 Task: Create a task  Add support for video conferencing to the web application , assign it to team member softage.6@softage.net in the project ToxicWorks and update the status of the task to  At Risk , set the priority of the task to Medium.
Action: Mouse moved to (86, 408)
Screenshot: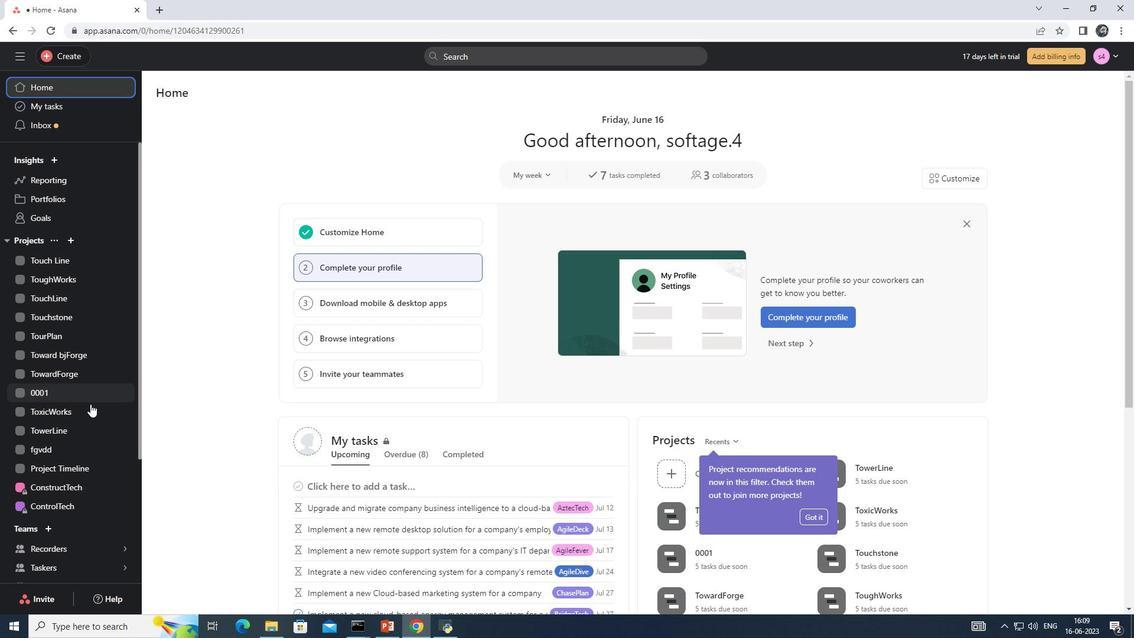 
Action: Mouse pressed left at (86, 408)
Screenshot: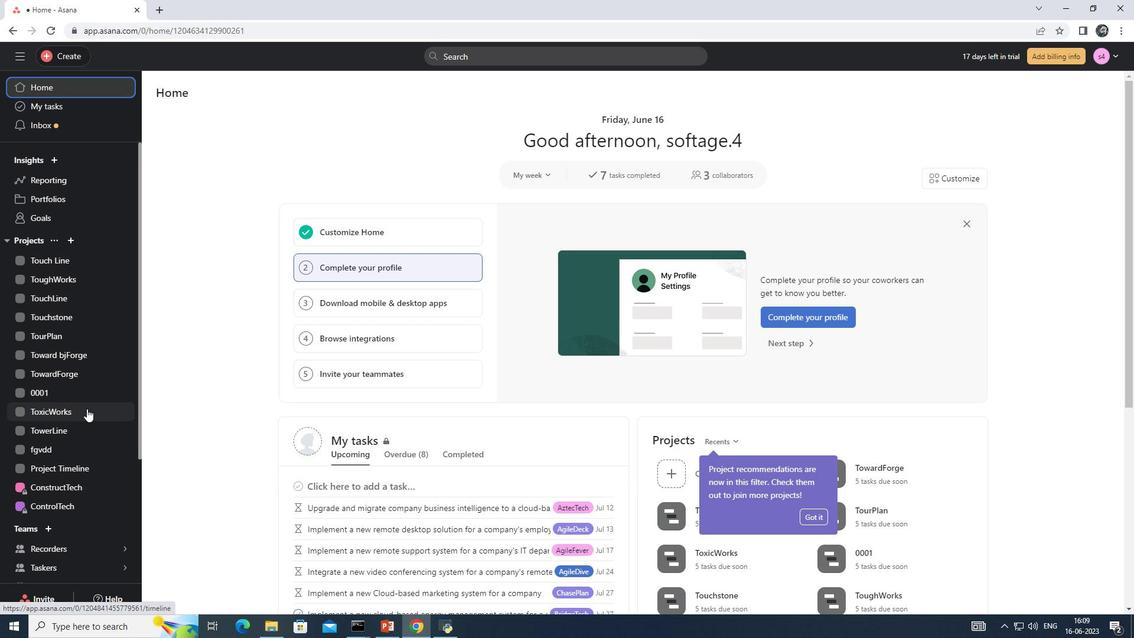 
Action: Mouse moved to (215, 122)
Screenshot: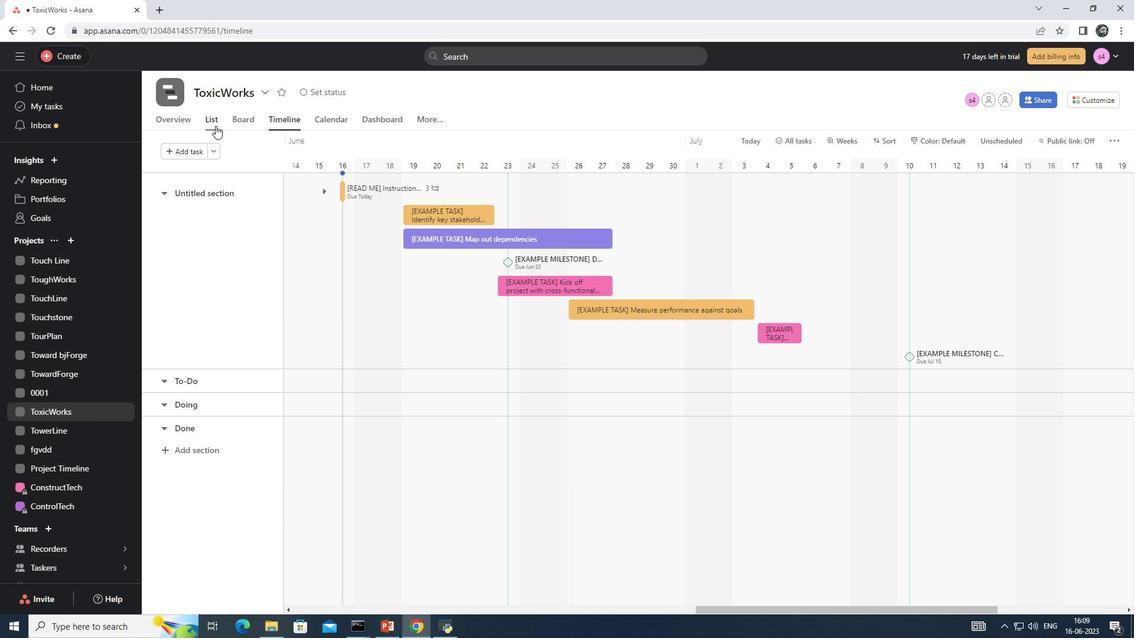 
Action: Mouse pressed left at (215, 122)
Screenshot: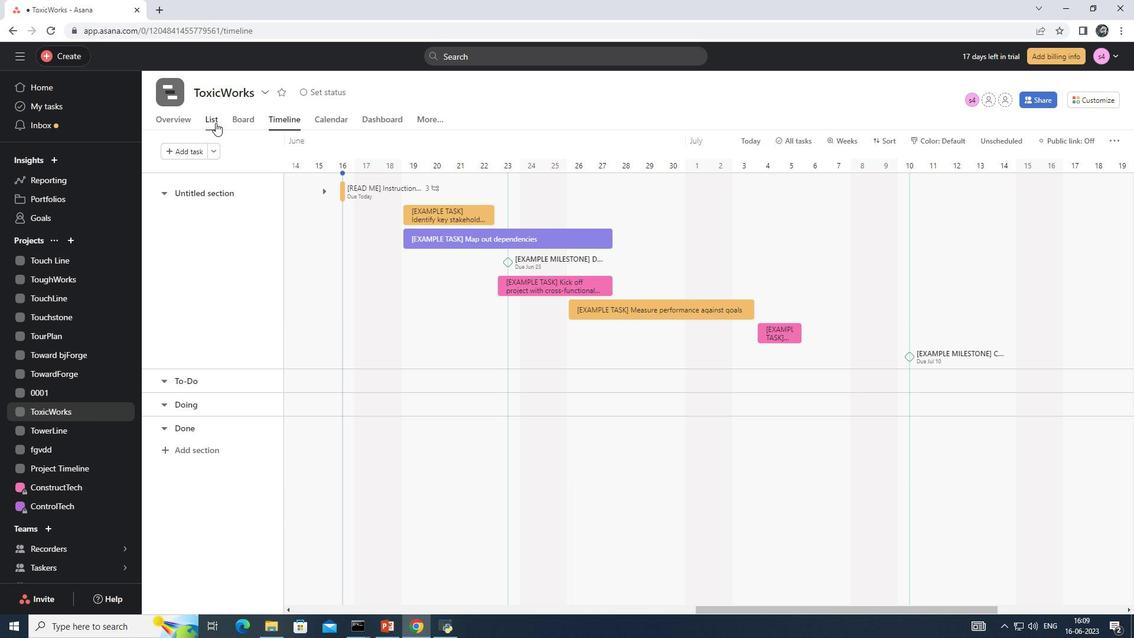 
Action: Mouse moved to (182, 144)
Screenshot: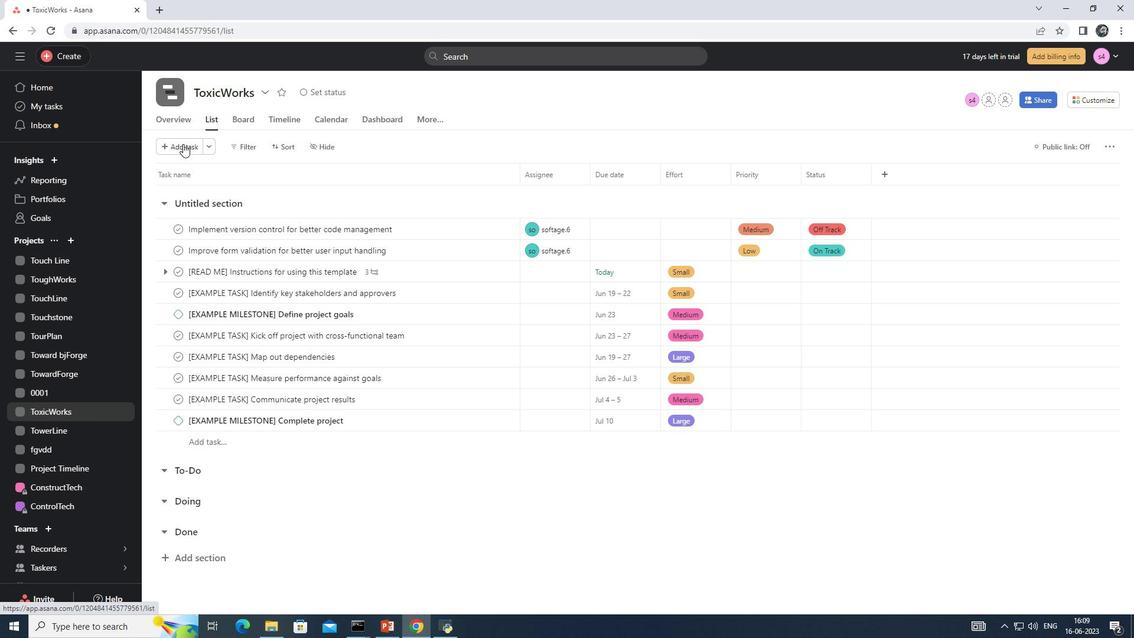 
Action: Mouse pressed left at (182, 144)
Screenshot: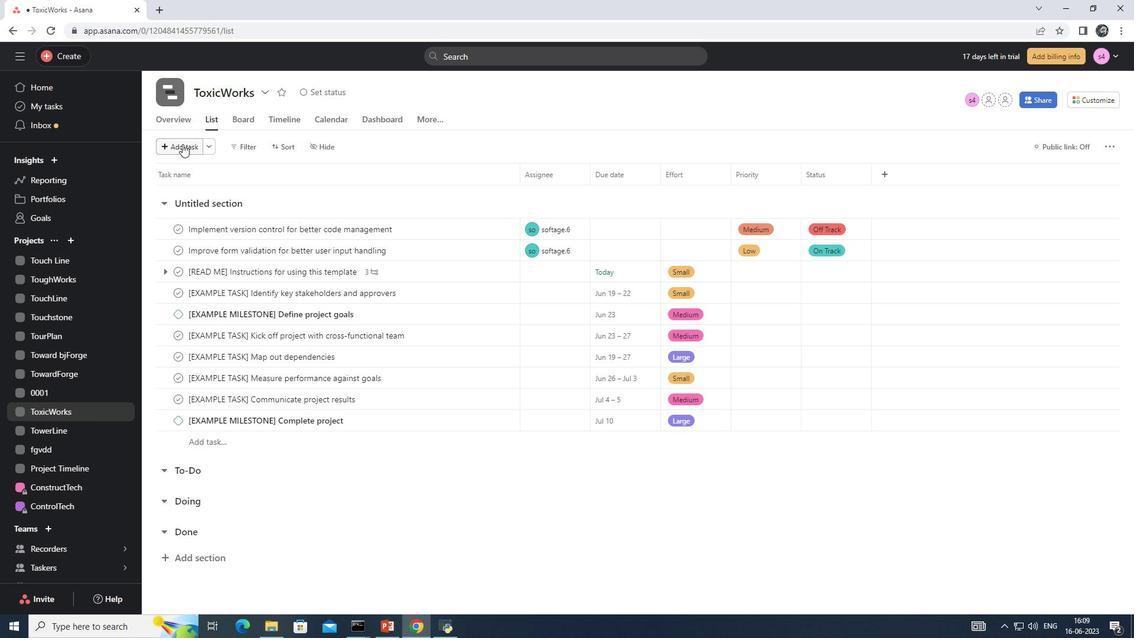 
Action: Mouse moved to (261, 227)
Screenshot: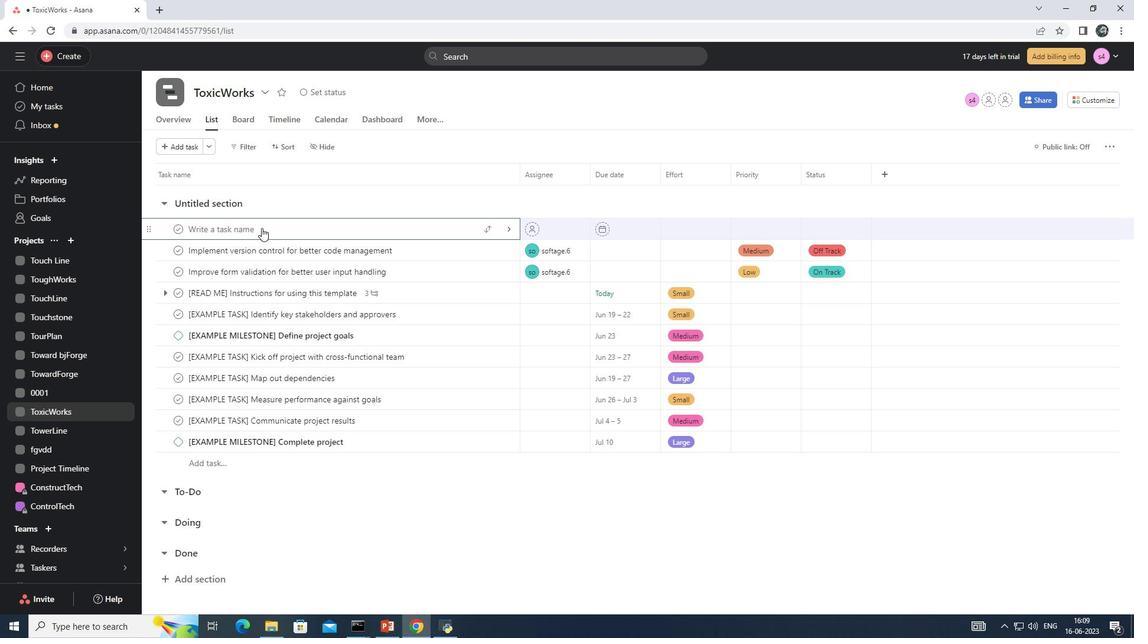 
Action: Mouse pressed left at (261, 227)
Screenshot: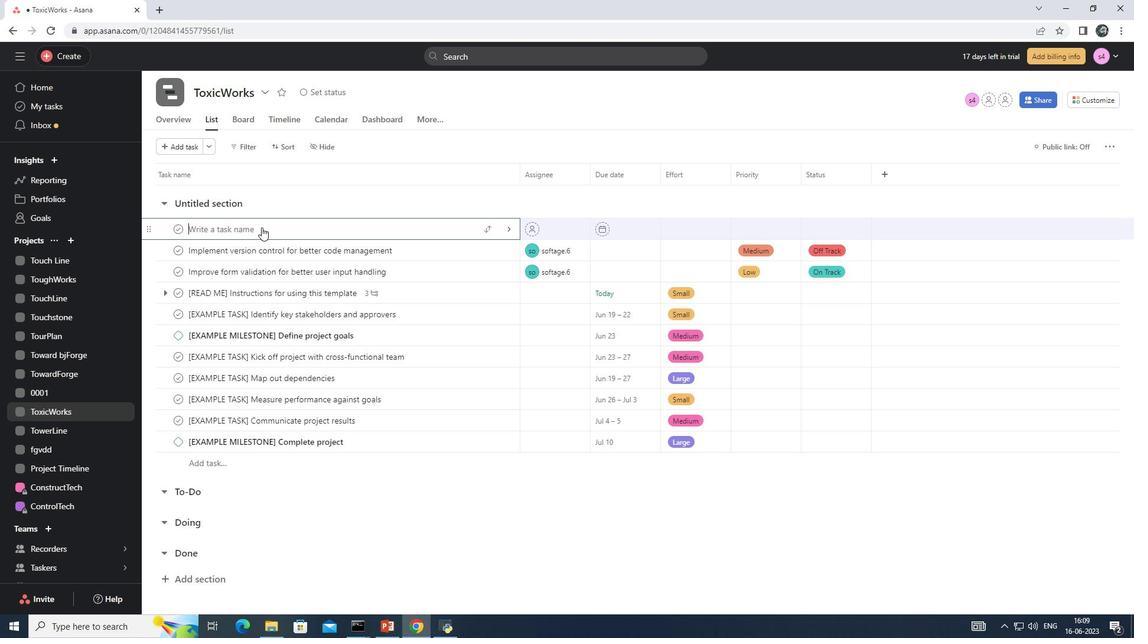 
Action: Mouse moved to (221, 228)
Screenshot: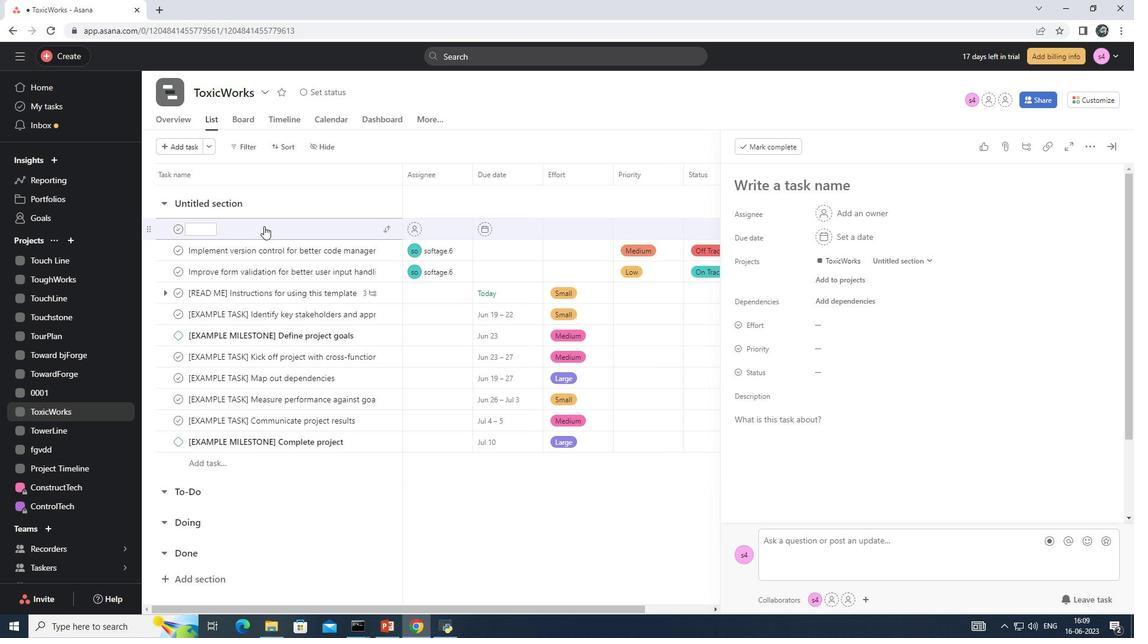 
Action: Mouse pressed left at (221, 228)
Screenshot: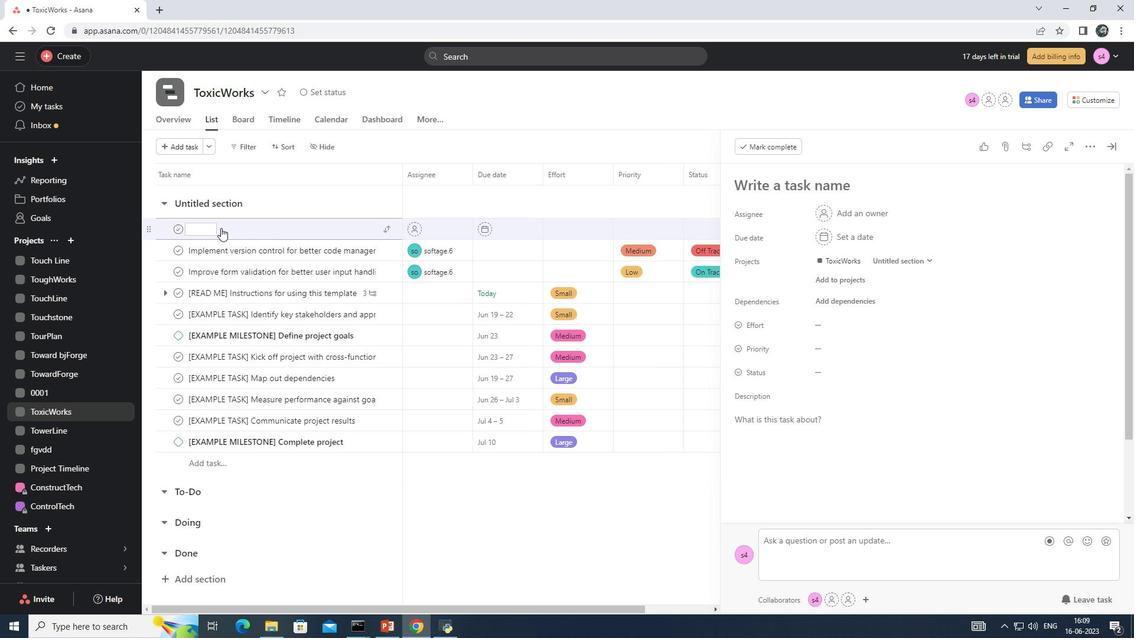 
Action: Mouse moved to (254, 225)
Screenshot: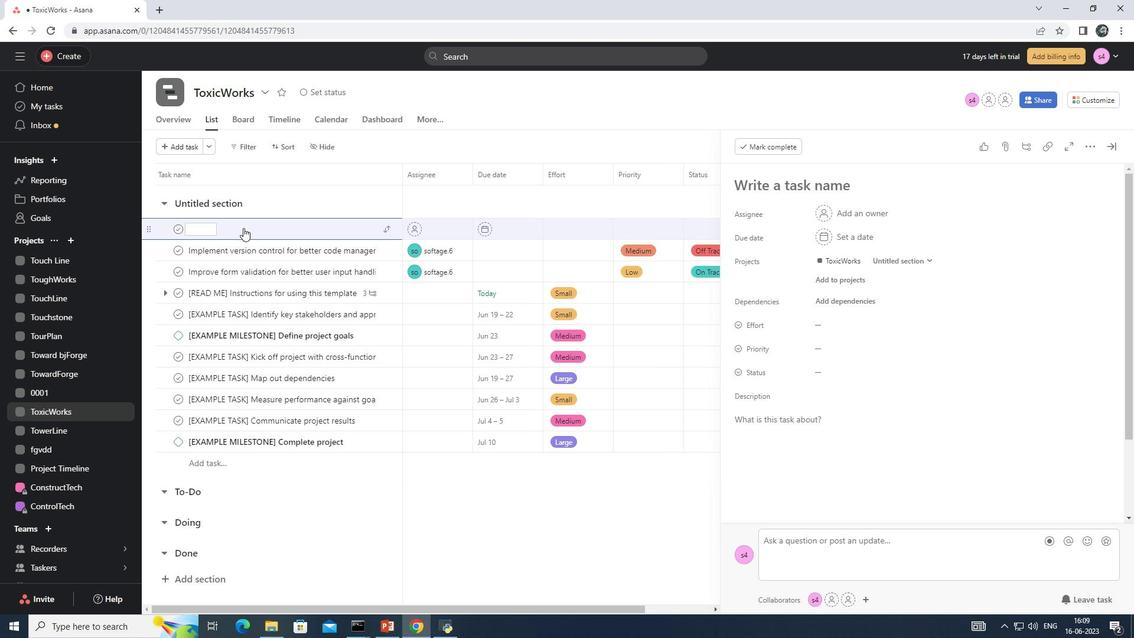
Action: Mouse pressed left at (254, 225)
Screenshot: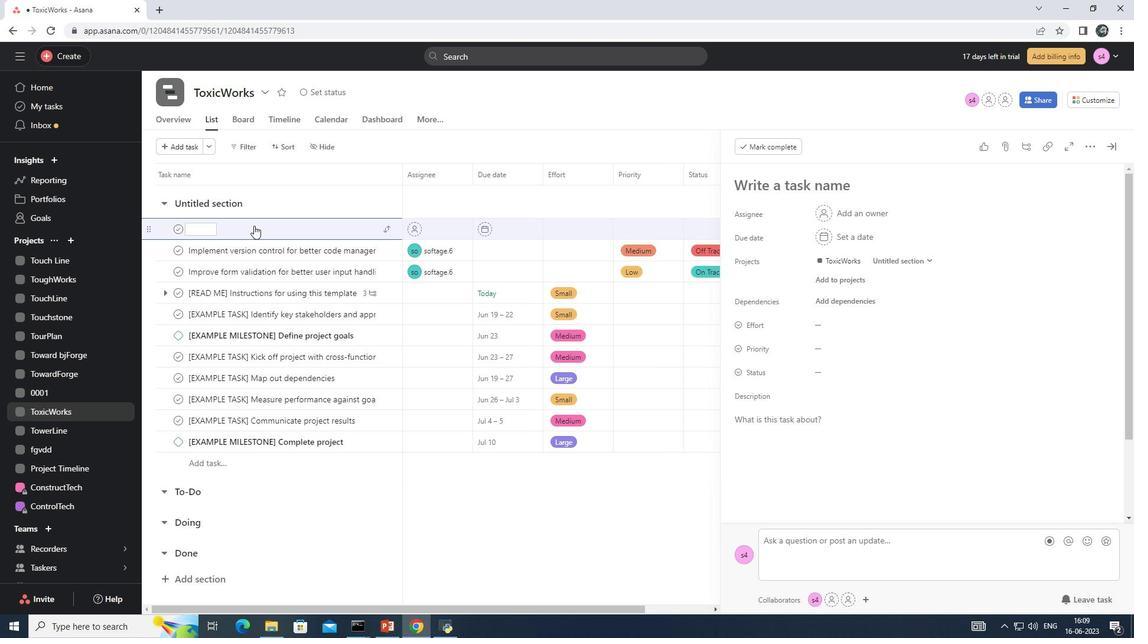 
Action: Mouse moved to (206, 229)
Screenshot: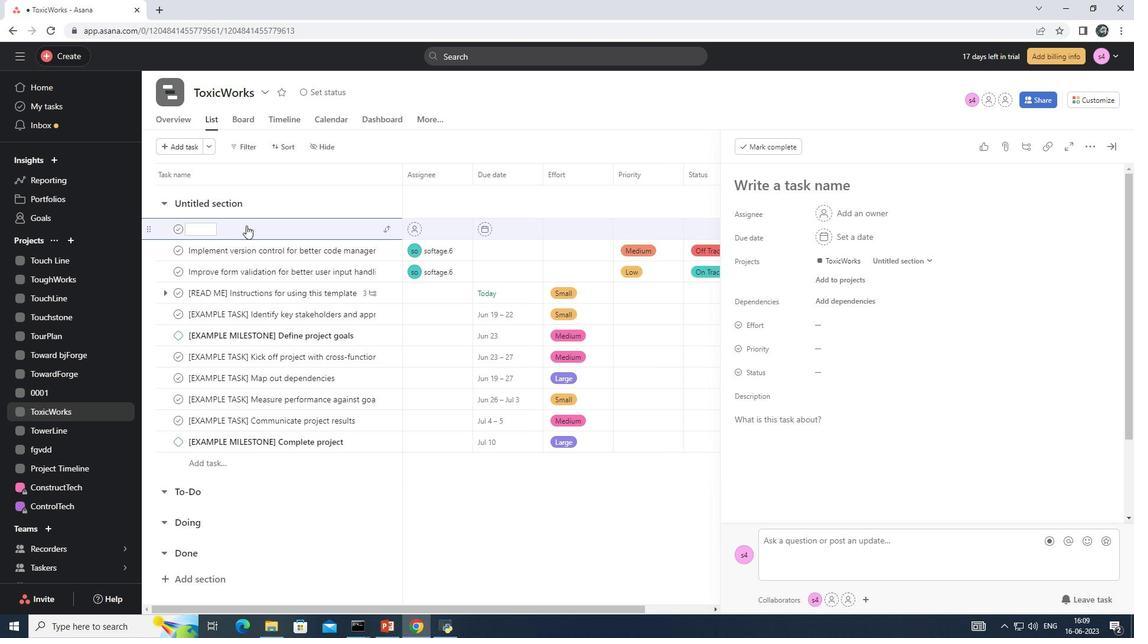 
Action: Mouse pressed left at (206, 229)
Screenshot: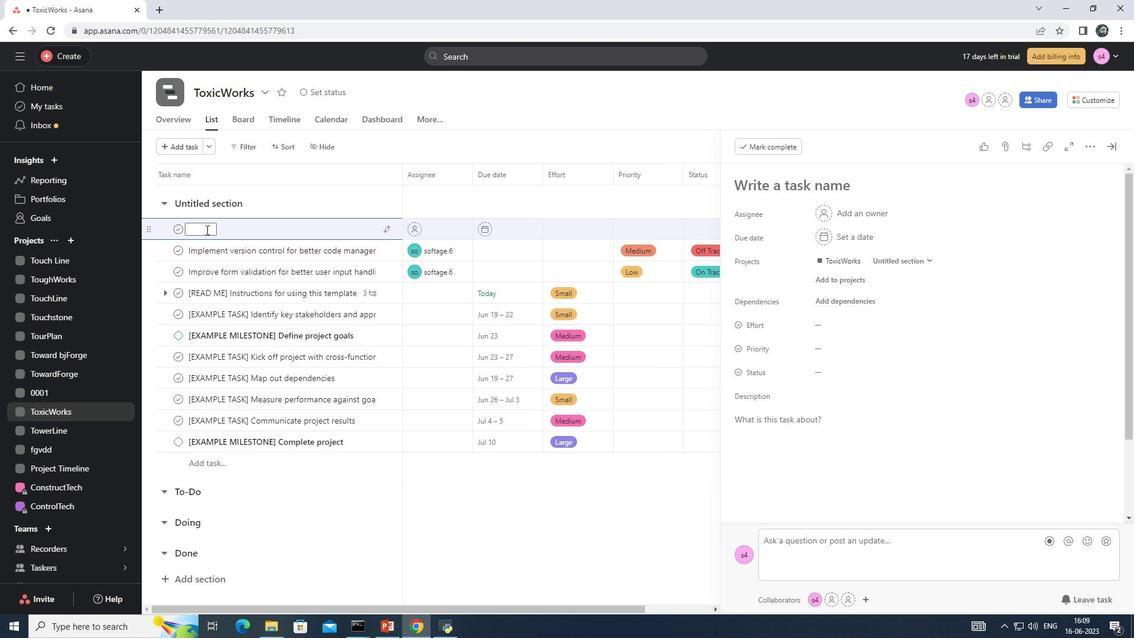 
Action: Key pressed <Key.shift>Add<Key.space>support<Key.space>for<Key.space>video<Key.space>conferencing<Key.space>to<Key.space>the<Key.space>web<Key.space>application
Screenshot: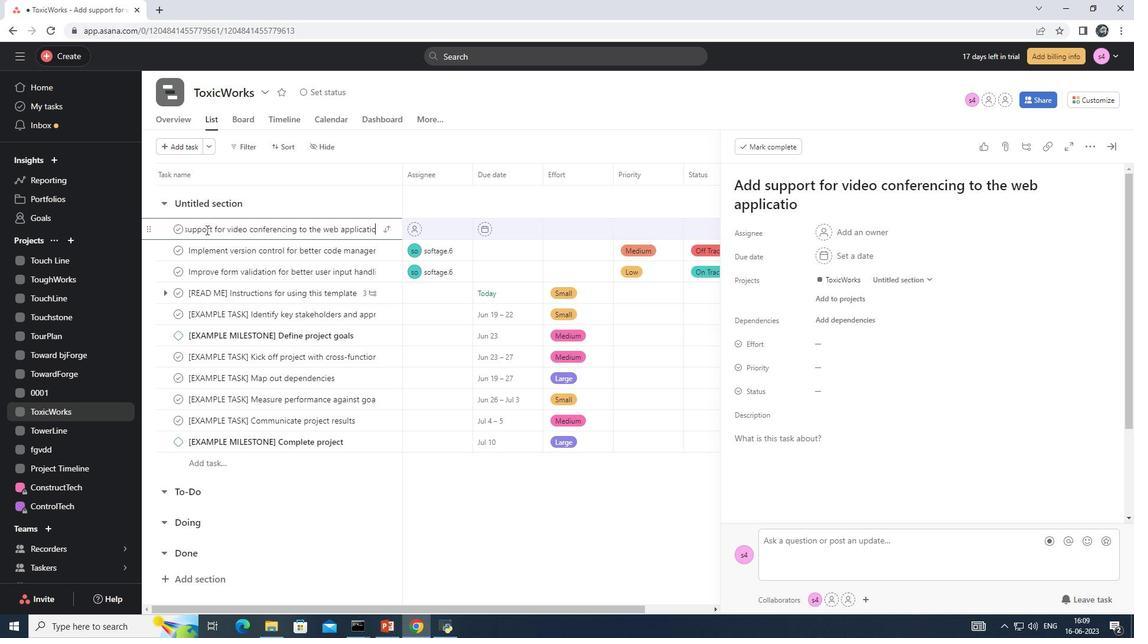
Action: Mouse moved to (417, 228)
Screenshot: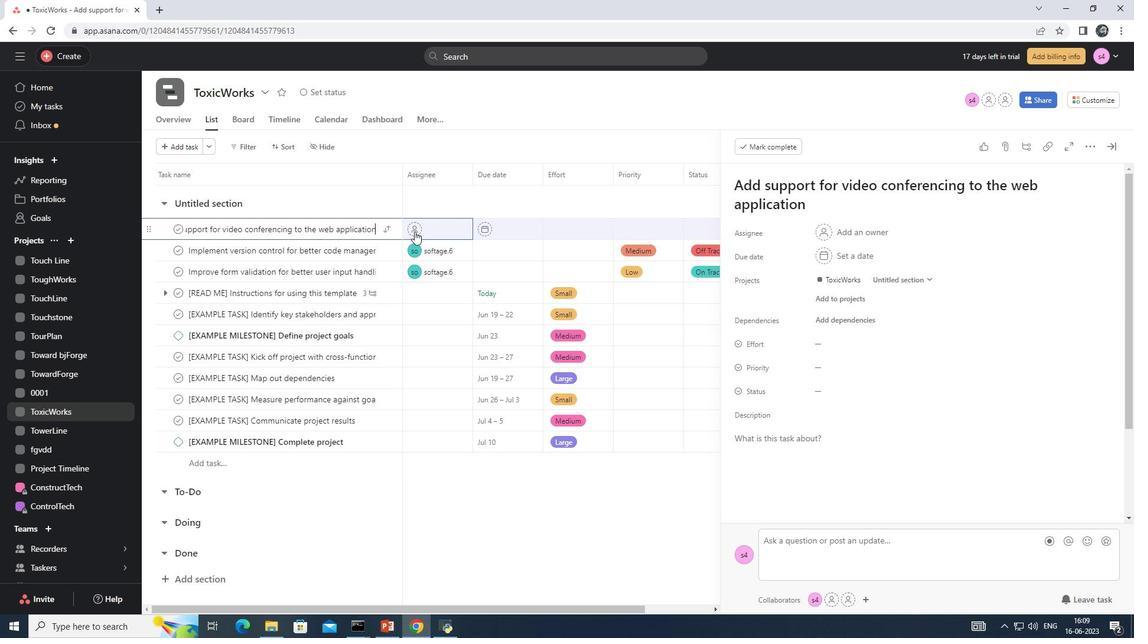 
Action: Mouse pressed left at (417, 228)
Screenshot: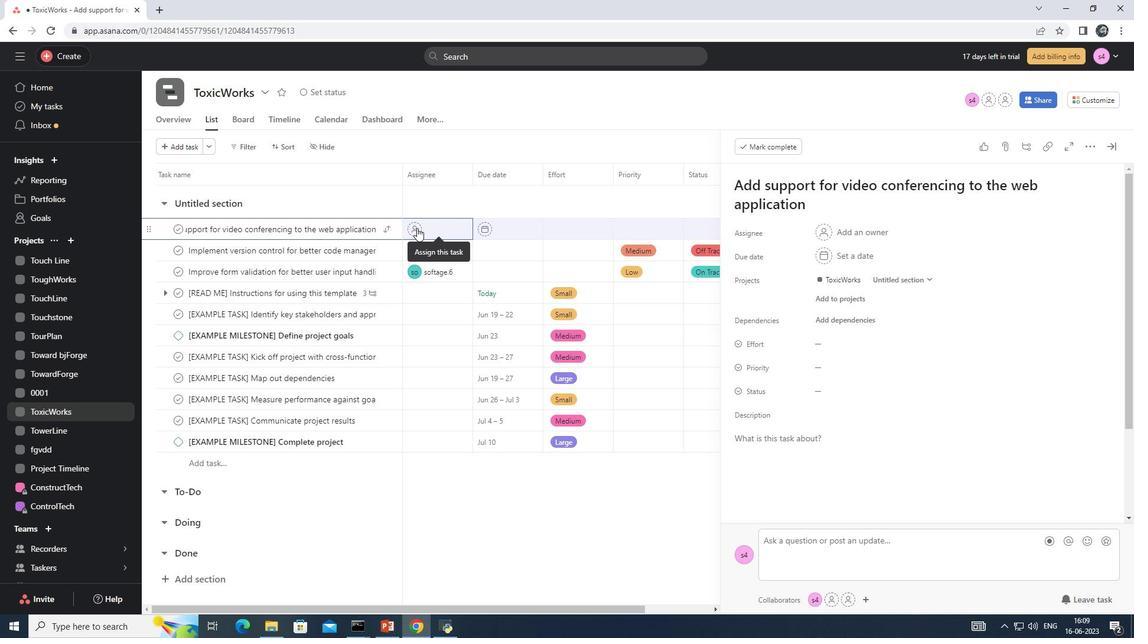 
Action: Mouse moved to (364, 228)
Screenshot: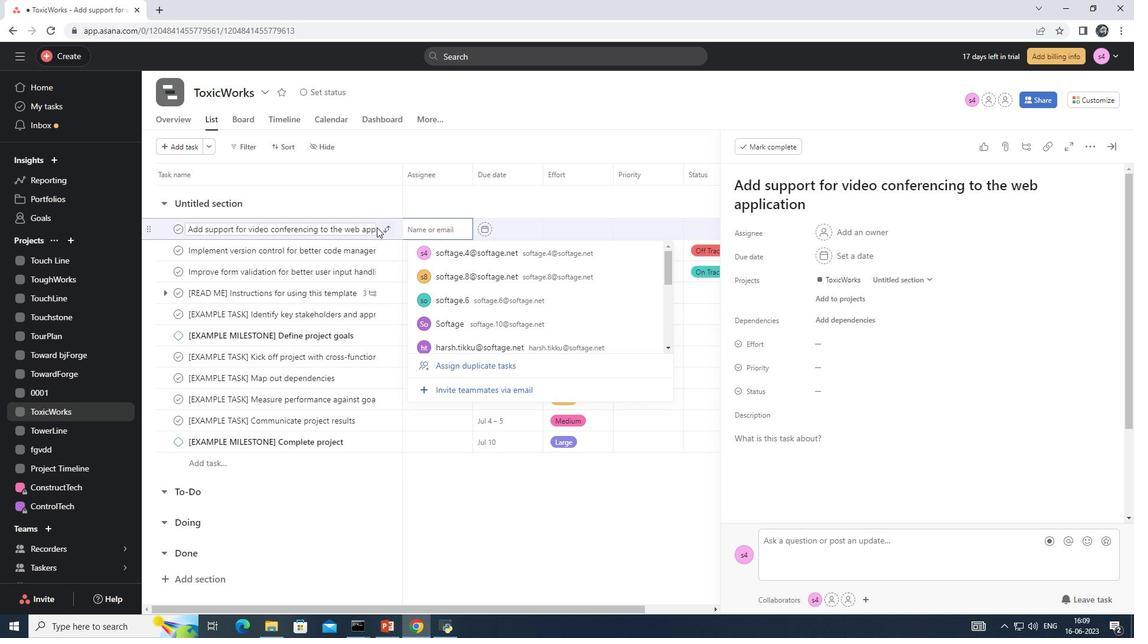 
Action: Mouse pressed left at (364, 228)
Screenshot: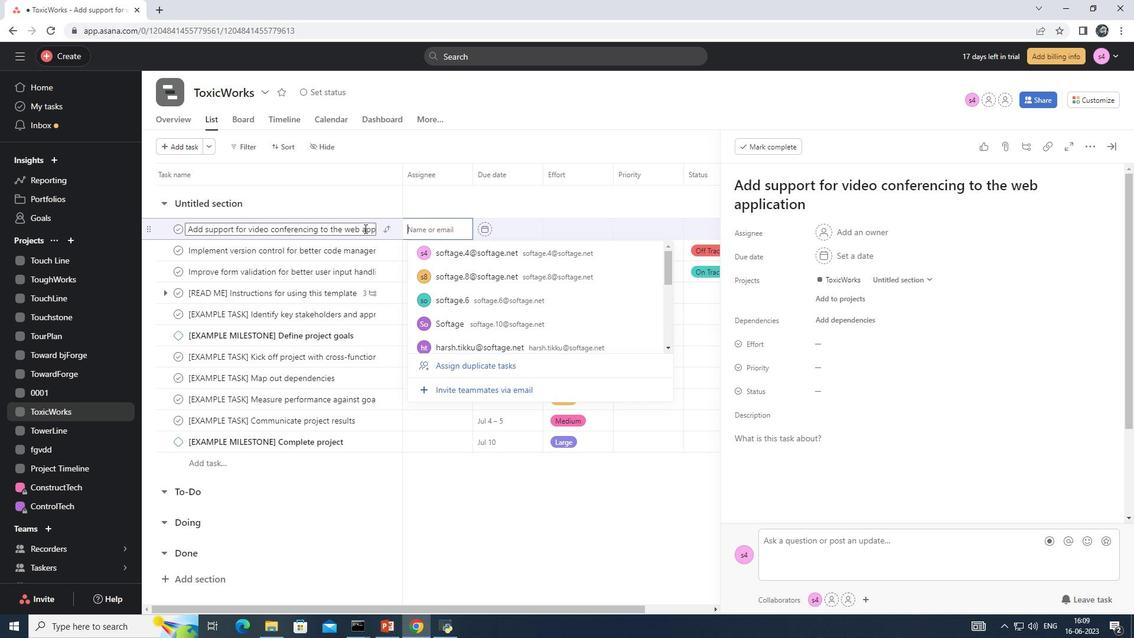 
Action: Mouse moved to (367, 229)
Screenshot: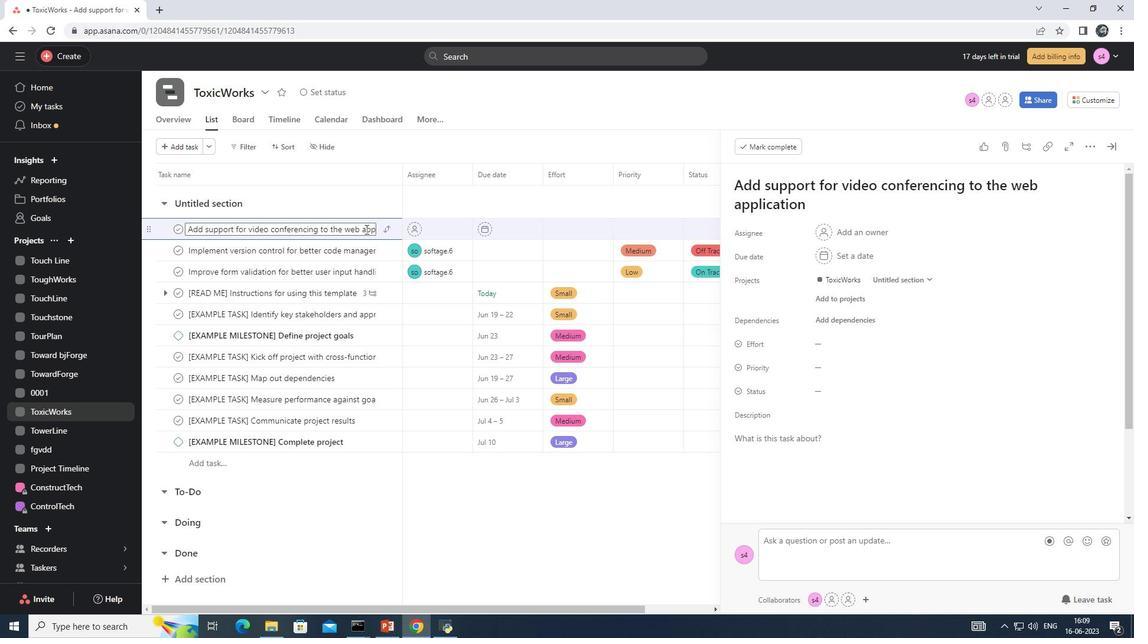 
Action: Mouse pressed left at (367, 229)
Screenshot: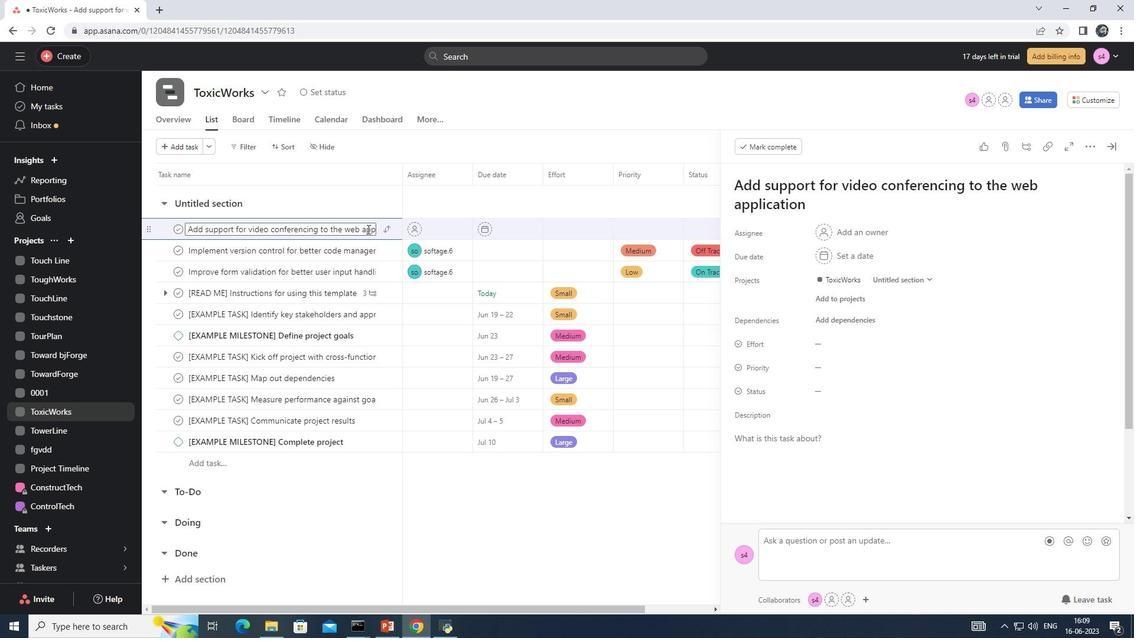 
Action: Mouse moved to (373, 230)
Screenshot: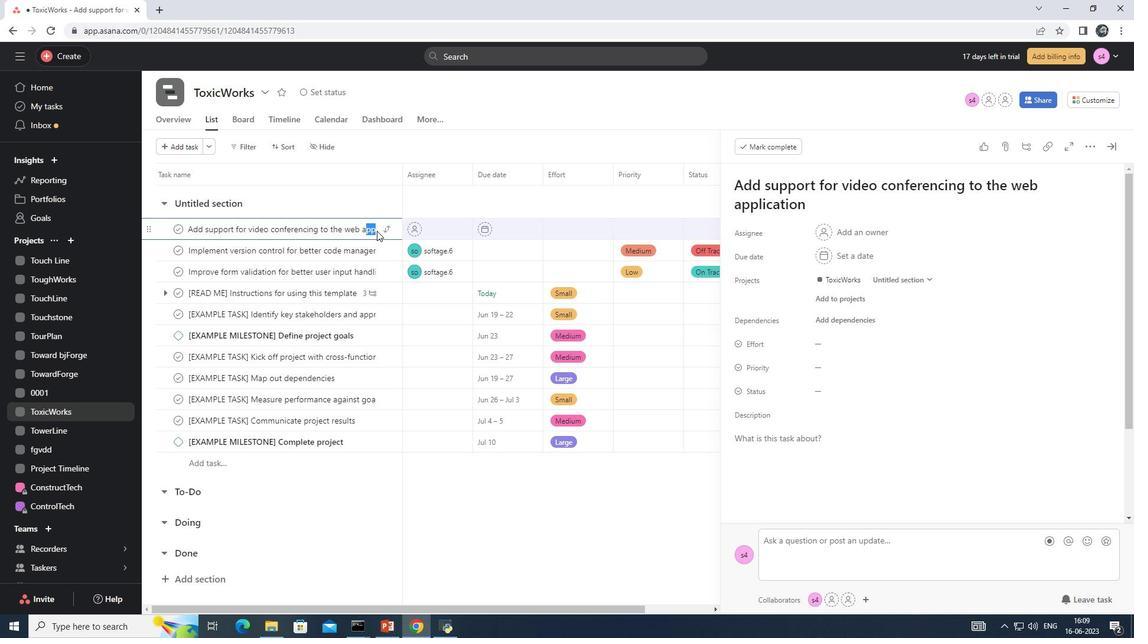 
Action: Mouse pressed left at (373, 230)
Screenshot: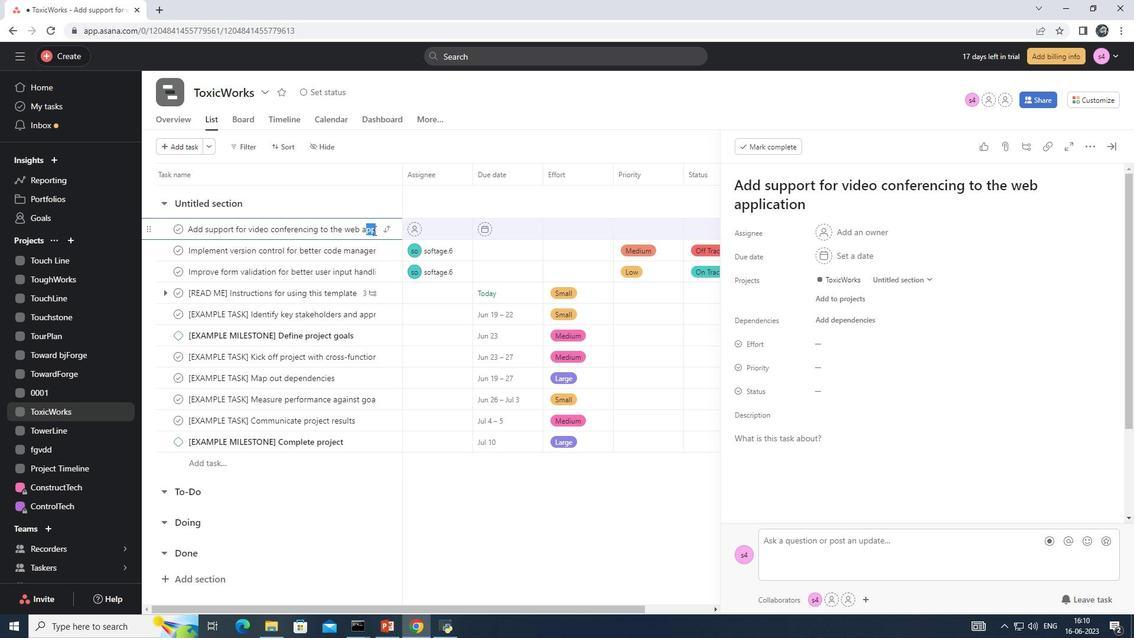 
Action: Mouse moved to (373, 229)
Screenshot: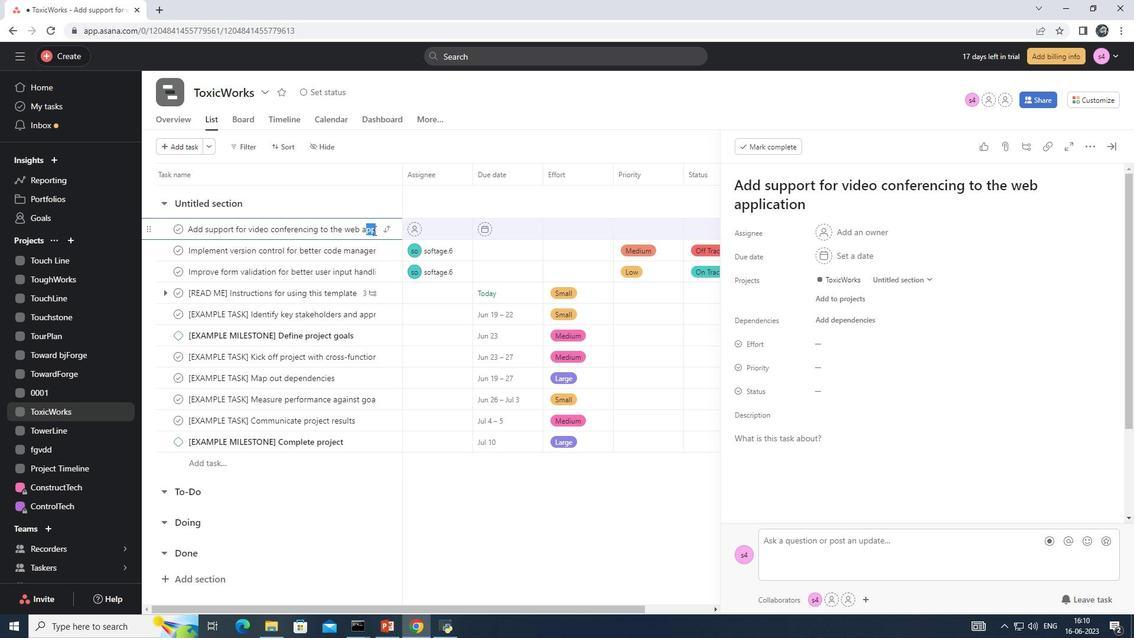 
Action: Mouse pressed left at (373, 229)
Screenshot: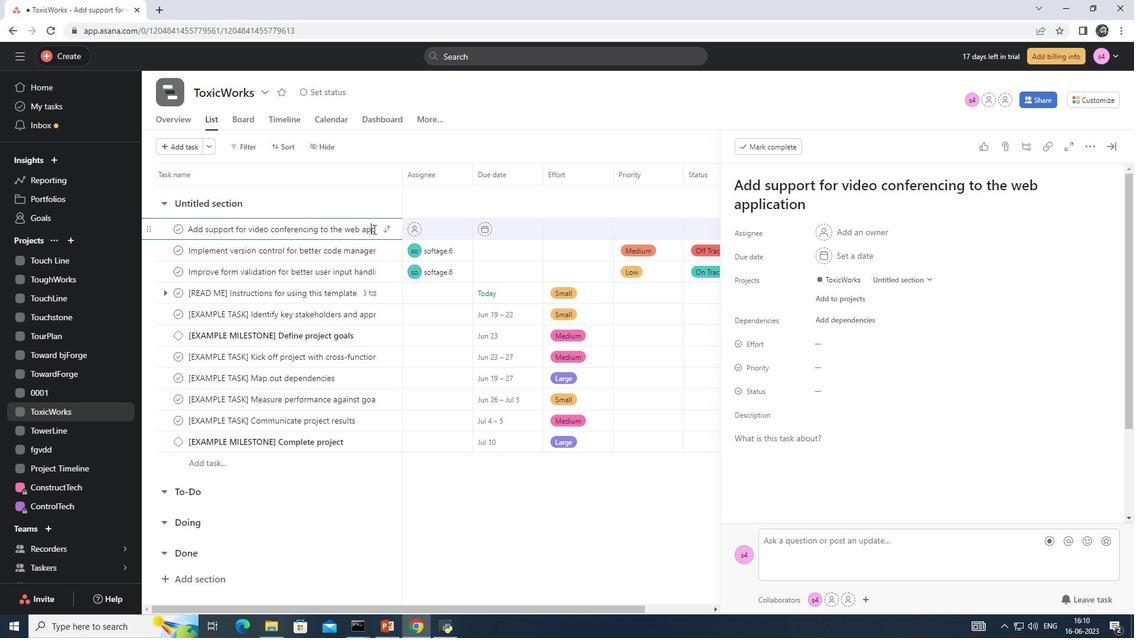 
Action: Mouse moved to (374, 229)
Screenshot: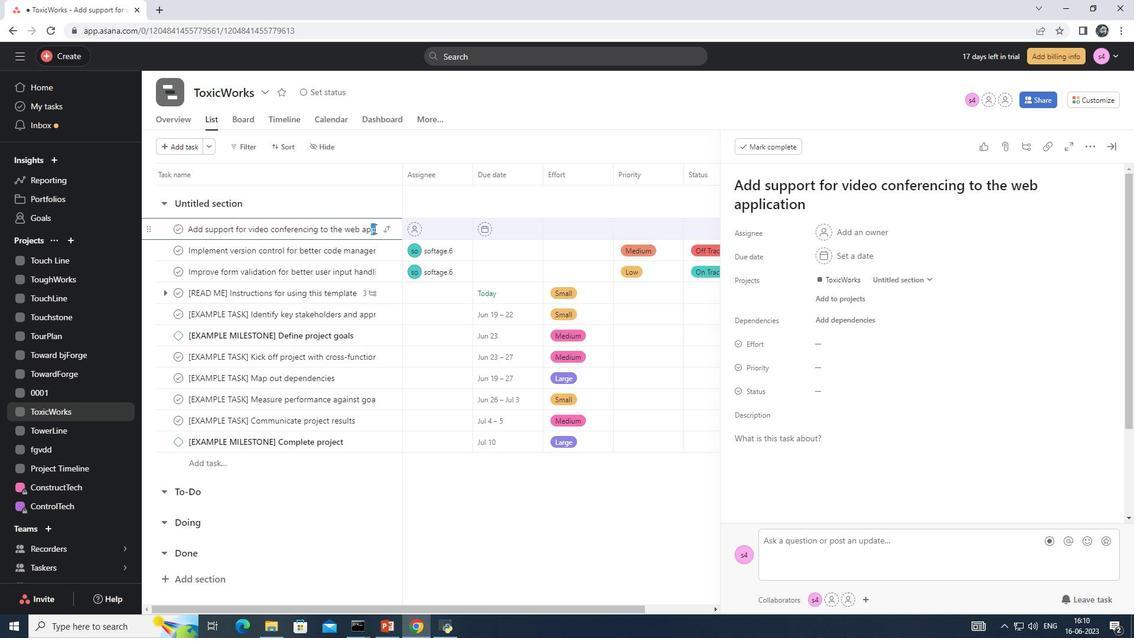 
Action: Mouse pressed left at (374, 229)
Screenshot: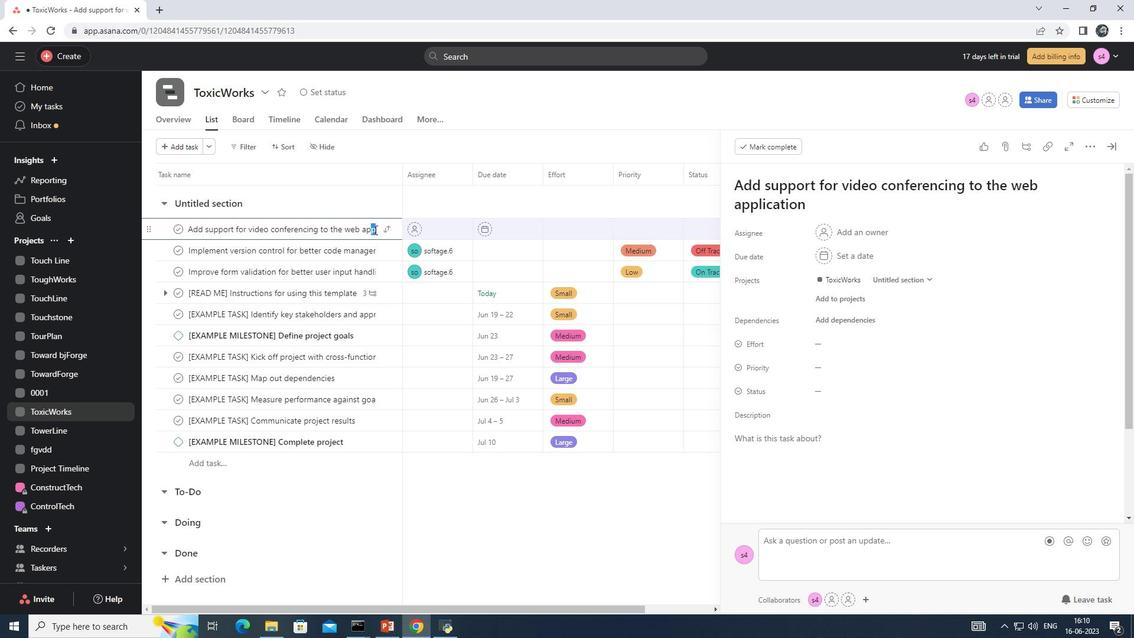 
Action: Mouse moved to (372, 231)
Screenshot: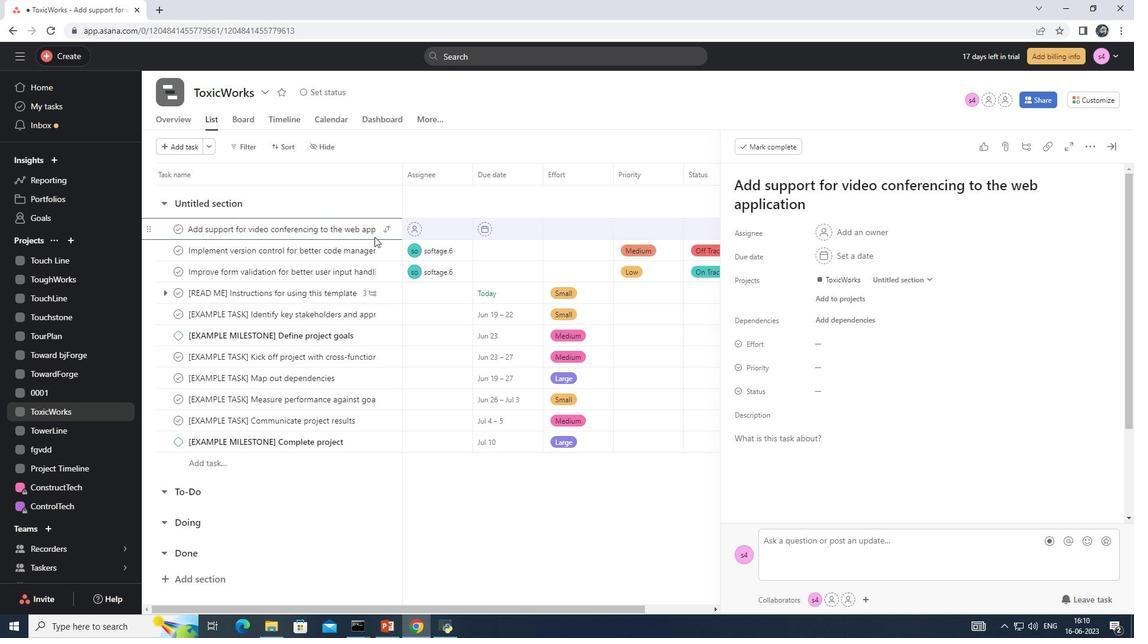 
Action: Mouse pressed left at (372, 231)
Screenshot: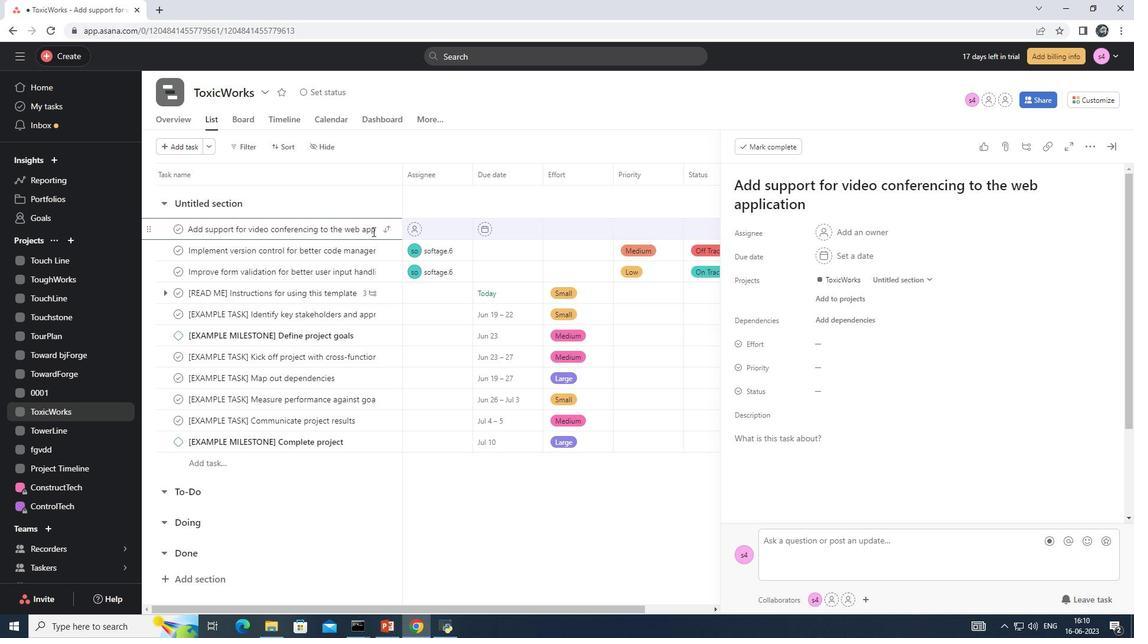 
Action: Mouse moved to (373, 230)
Screenshot: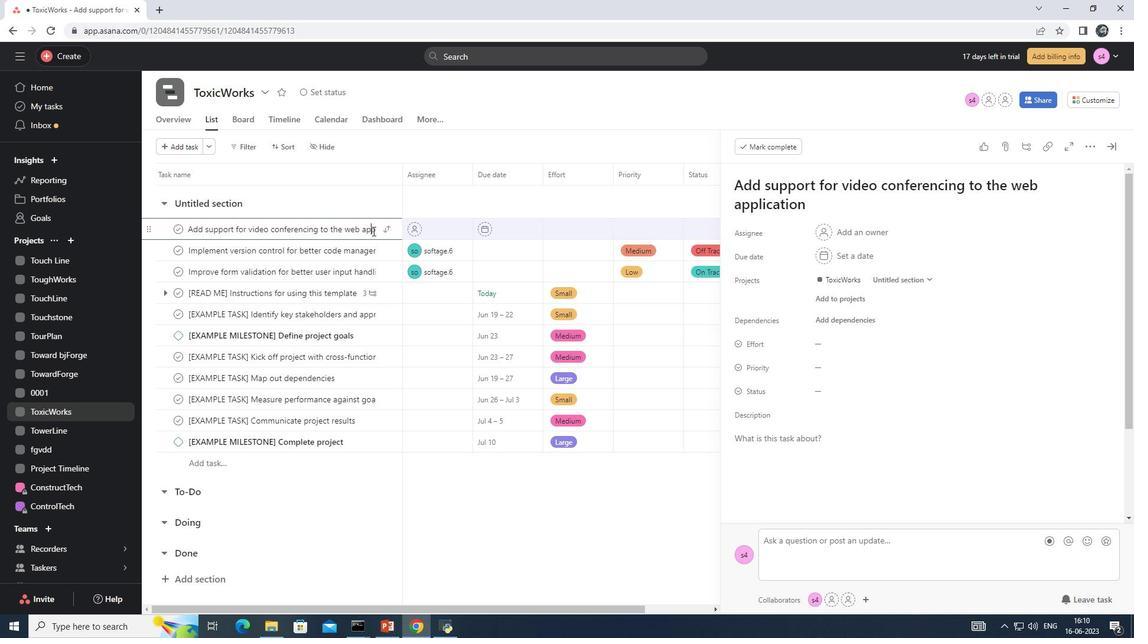 
Action: Key pressed <Key.right><Key.right><Key.right><Key.right><Key.right><Key.right><Key.right><Key.right><Key.right><Key.right><Key.right><Key.right>
Screenshot: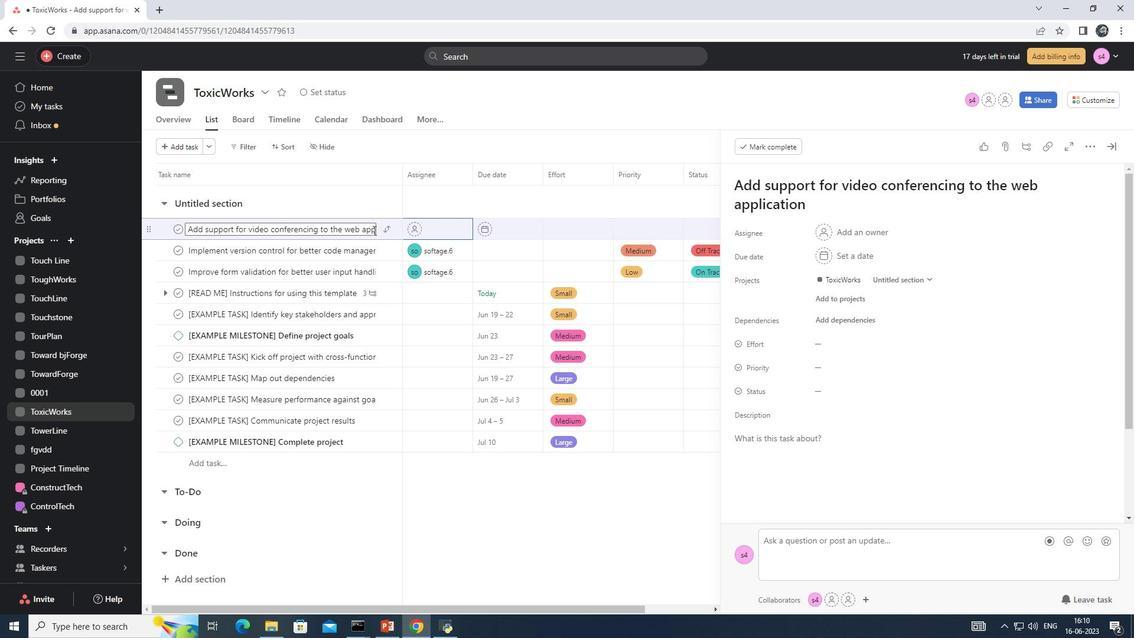 
Action: Mouse moved to (410, 229)
Screenshot: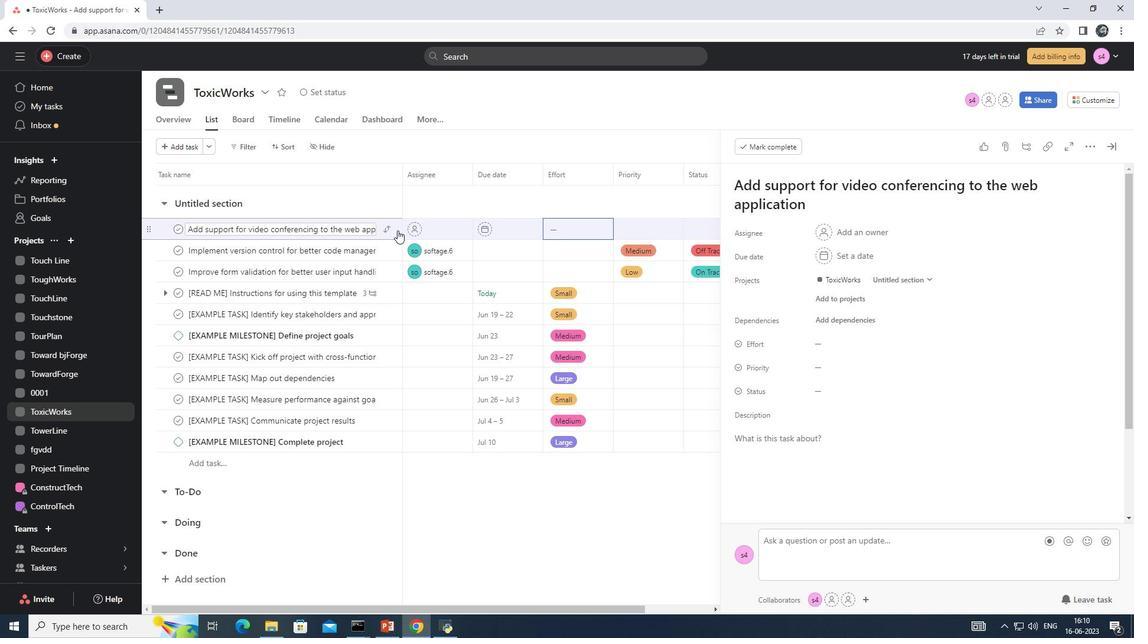 
Action: Mouse pressed left at (410, 229)
Screenshot: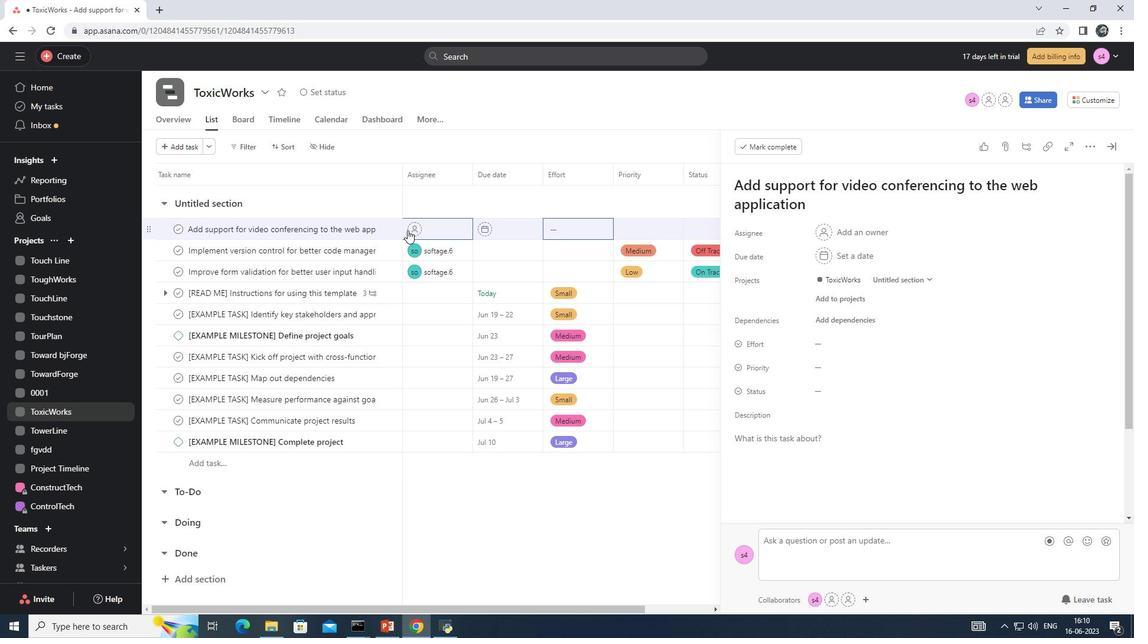 
Action: Key pressed softage.6<Key.shift>@s
Screenshot: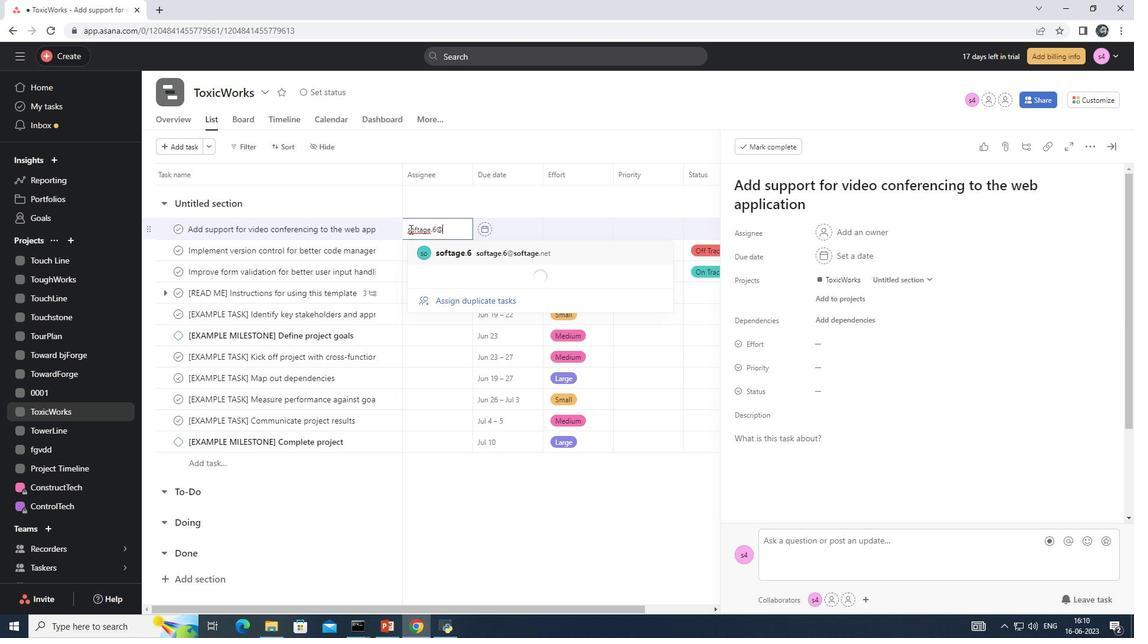 
Action: Mouse moved to (478, 255)
Screenshot: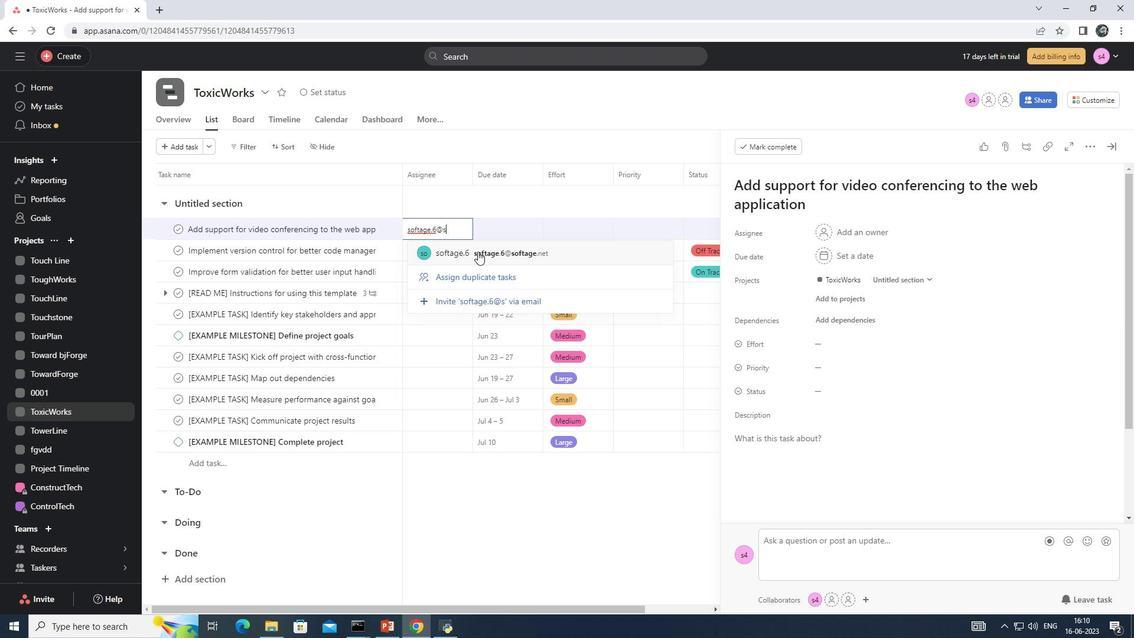 
Action: Mouse pressed left at (478, 255)
Screenshot: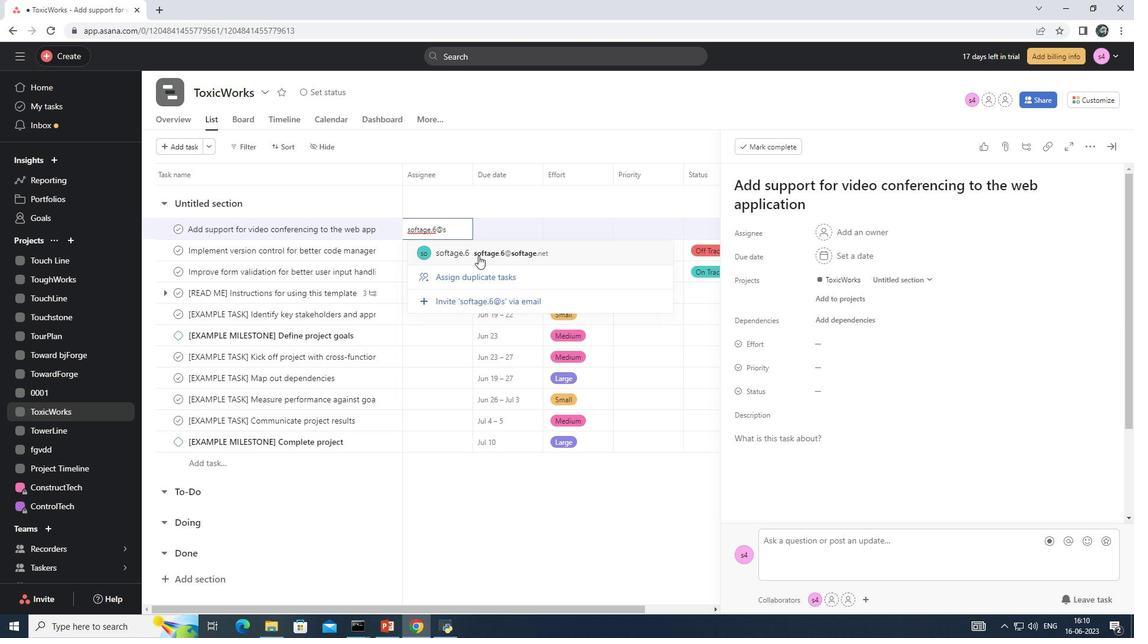
Action: Mouse moved to (704, 226)
Screenshot: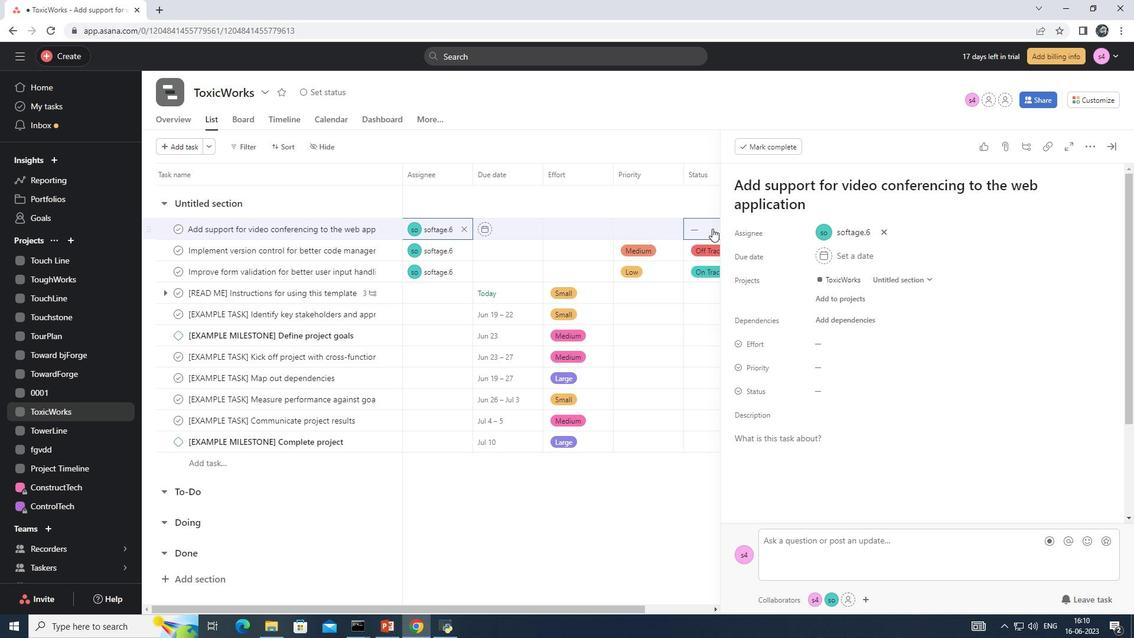 
Action: Mouse pressed left at (704, 226)
Screenshot: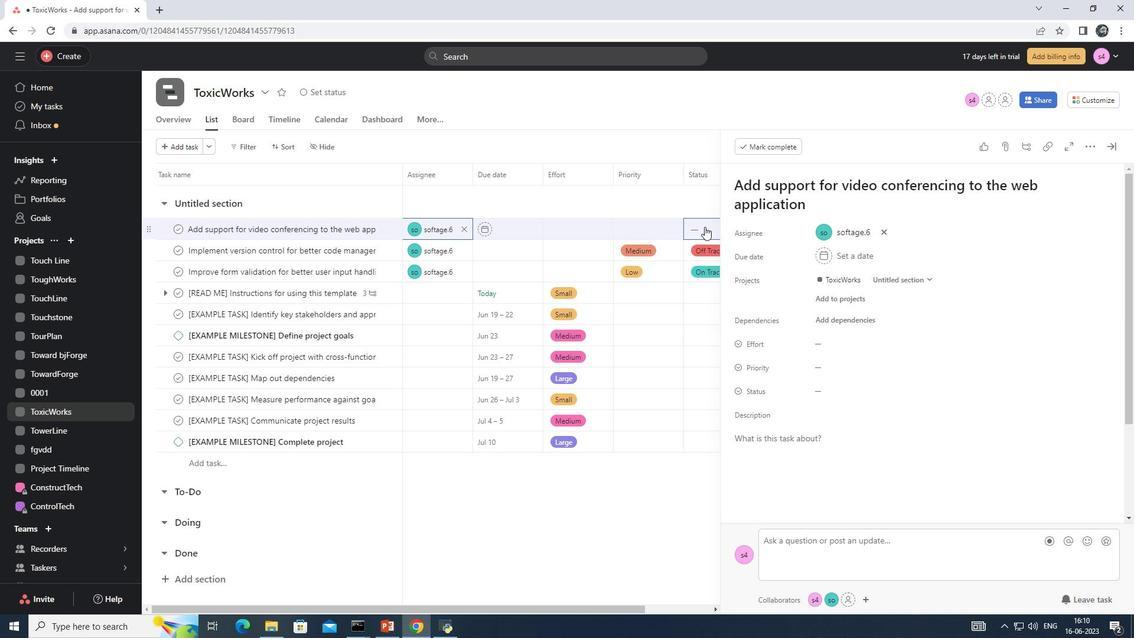 
Action: Mouse moved to (759, 290)
Screenshot: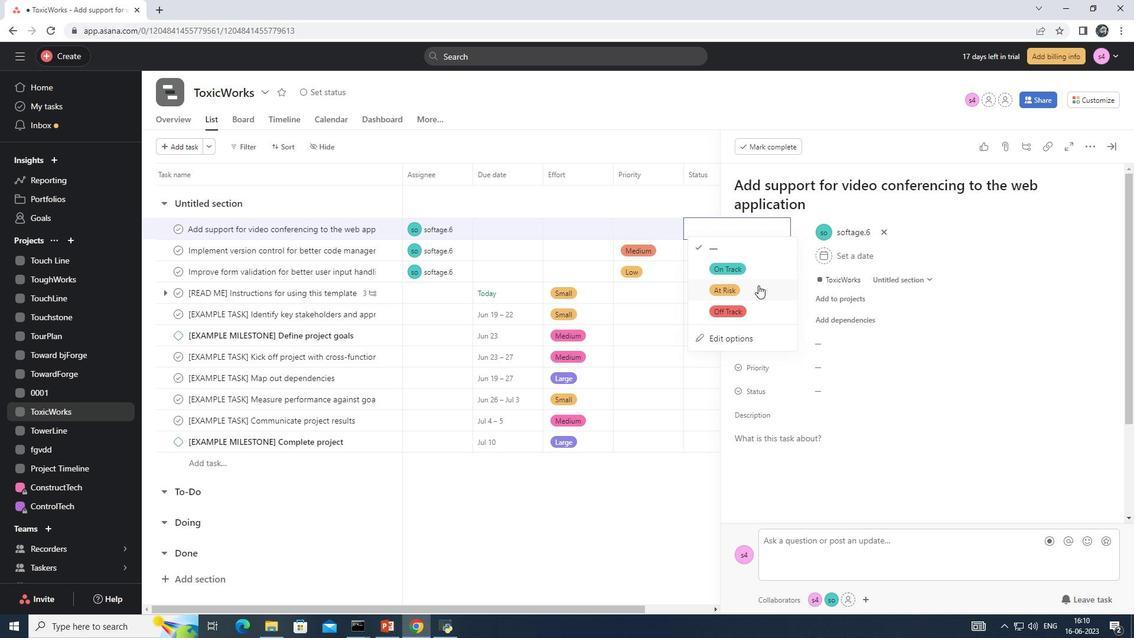 
Action: Mouse pressed left at (759, 290)
Screenshot: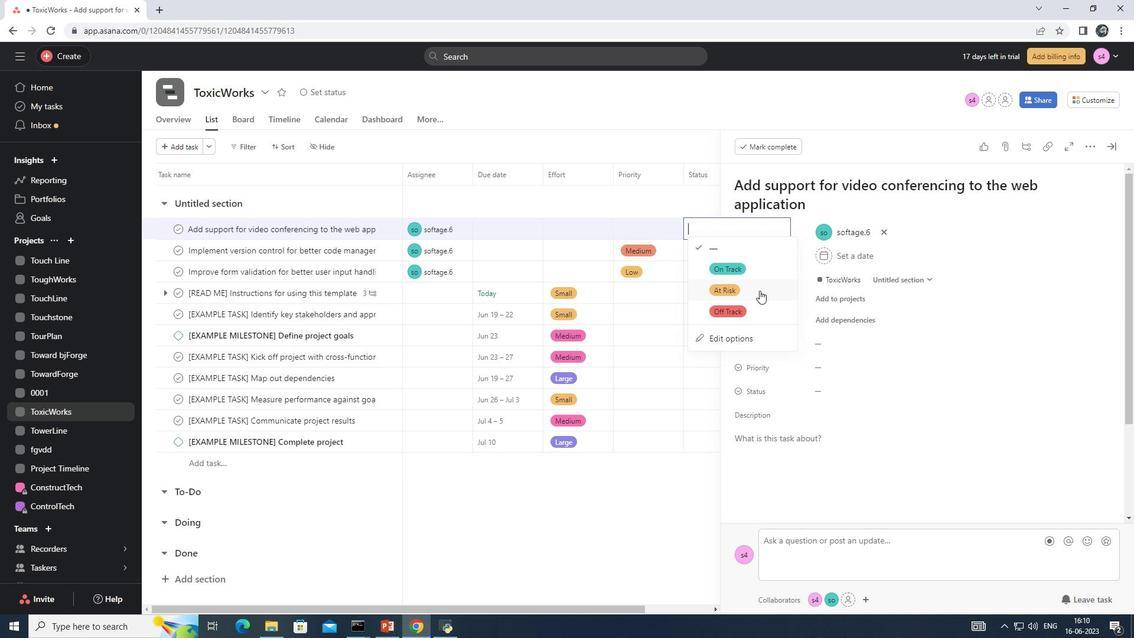 
Action: Mouse moved to (667, 231)
Screenshot: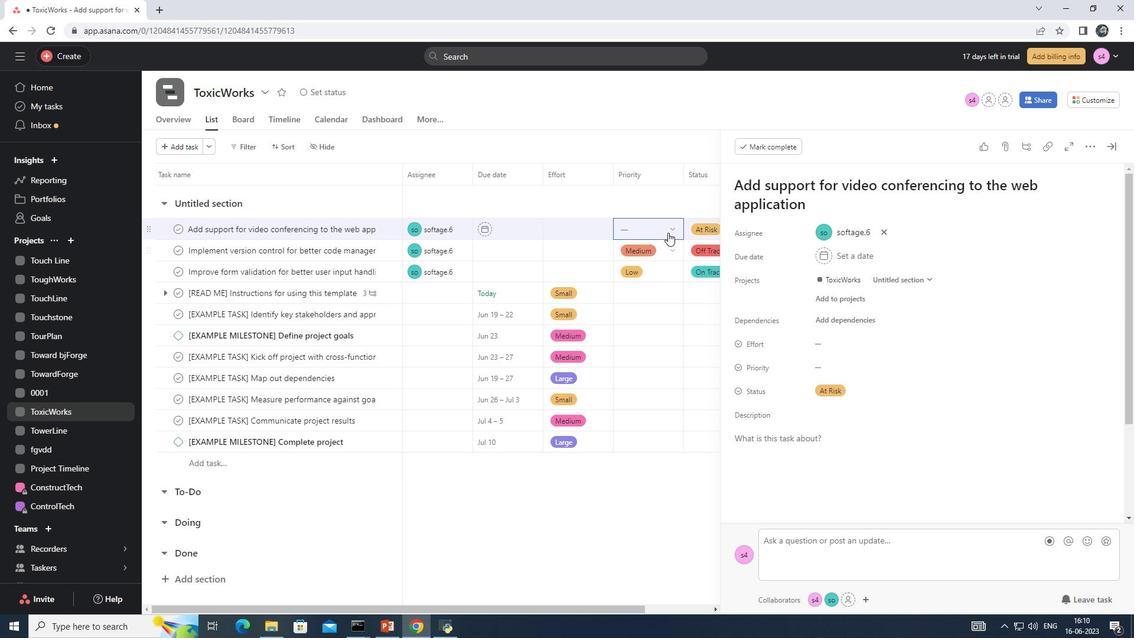 
Action: Mouse pressed left at (667, 231)
Screenshot: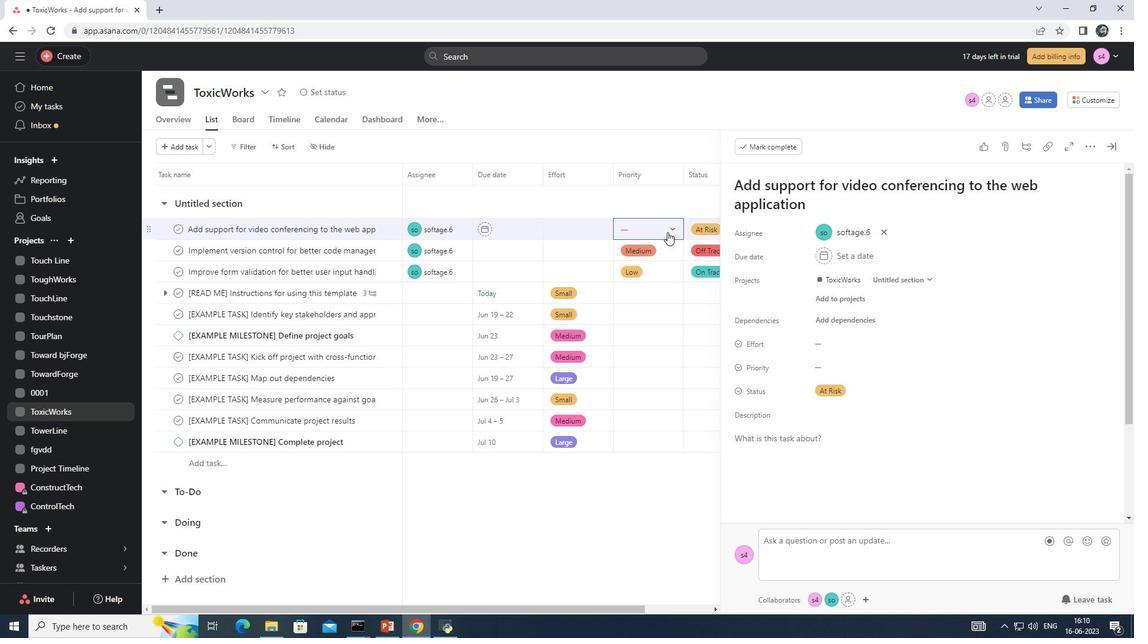 
Action: Mouse moved to (683, 292)
Screenshot: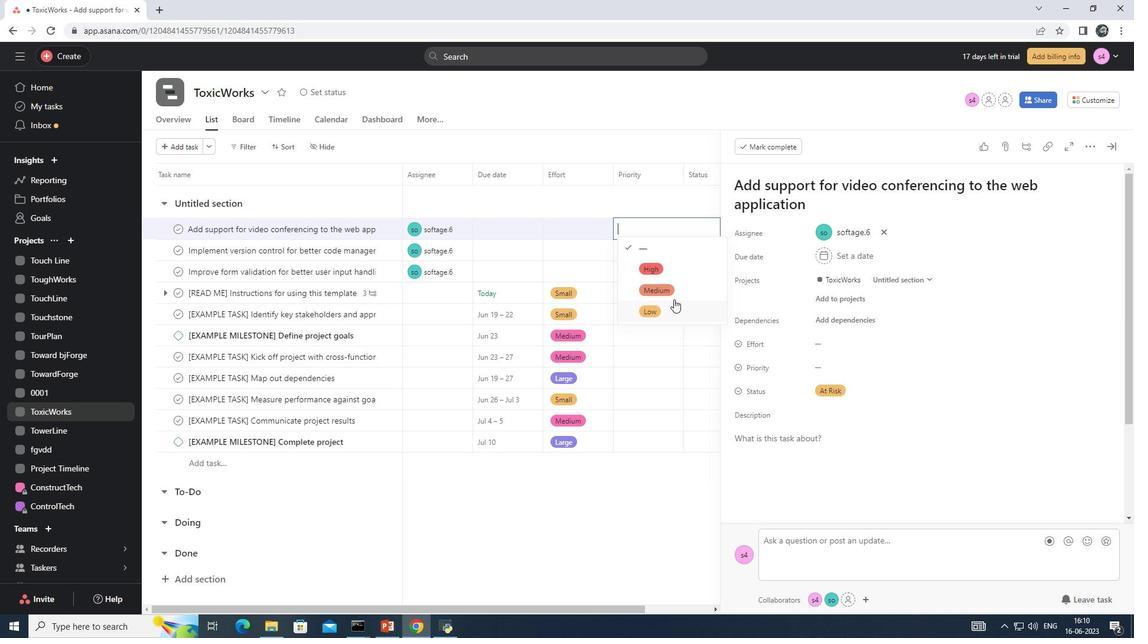 
Action: Mouse pressed left at (683, 292)
Screenshot: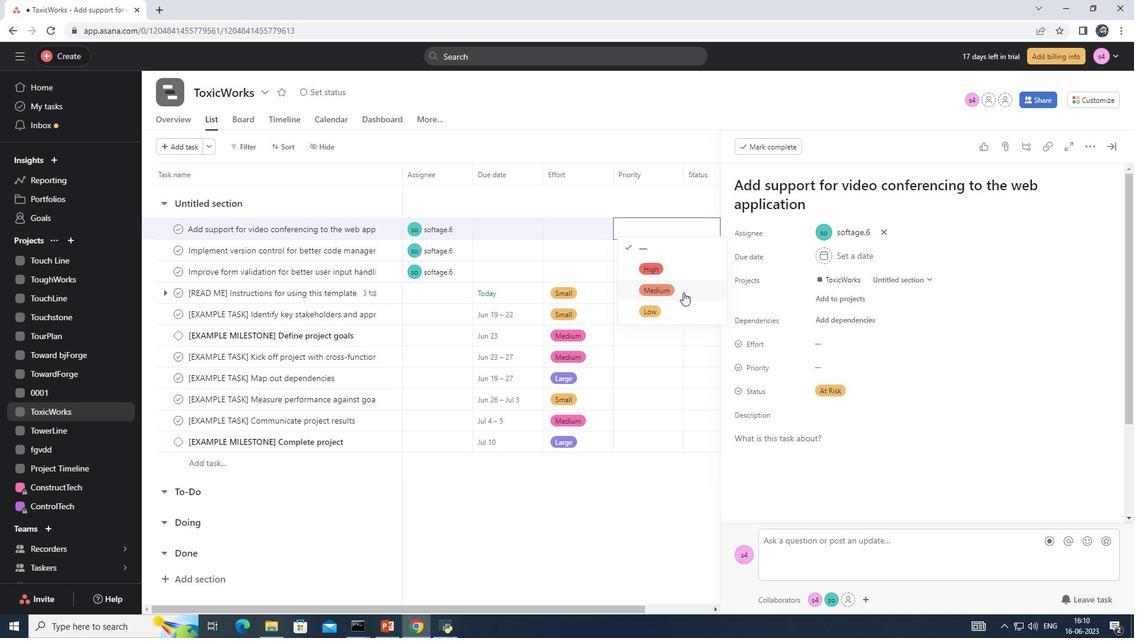 
